 Task: Create a due date automation trigger when advanced on, 2 hours before a card is due add checklist with an incomplete checklists.
Action: Mouse moved to (950, 278)
Screenshot: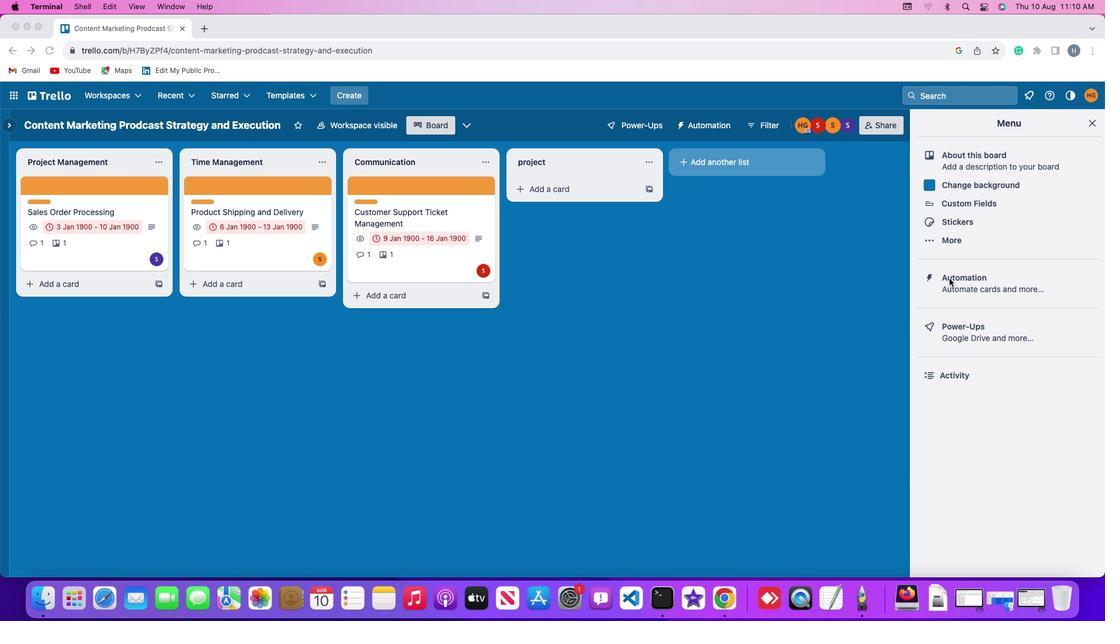 
Action: Mouse pressed left at (950, 278)
Screenshot: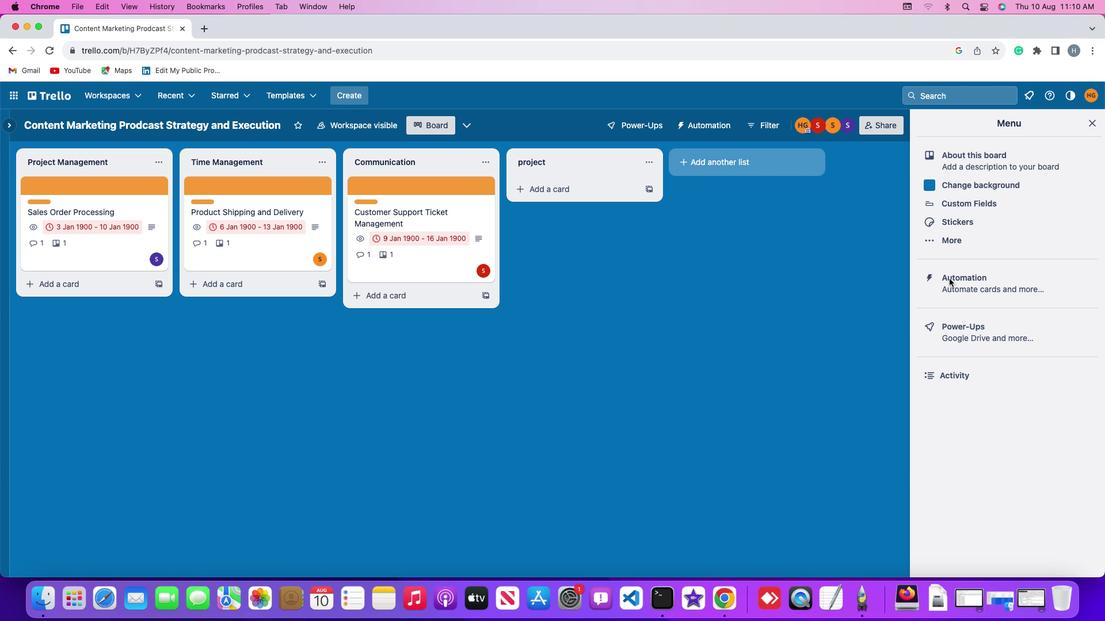 
Action: Mouse pressed left at (950, 278)
Screenshot: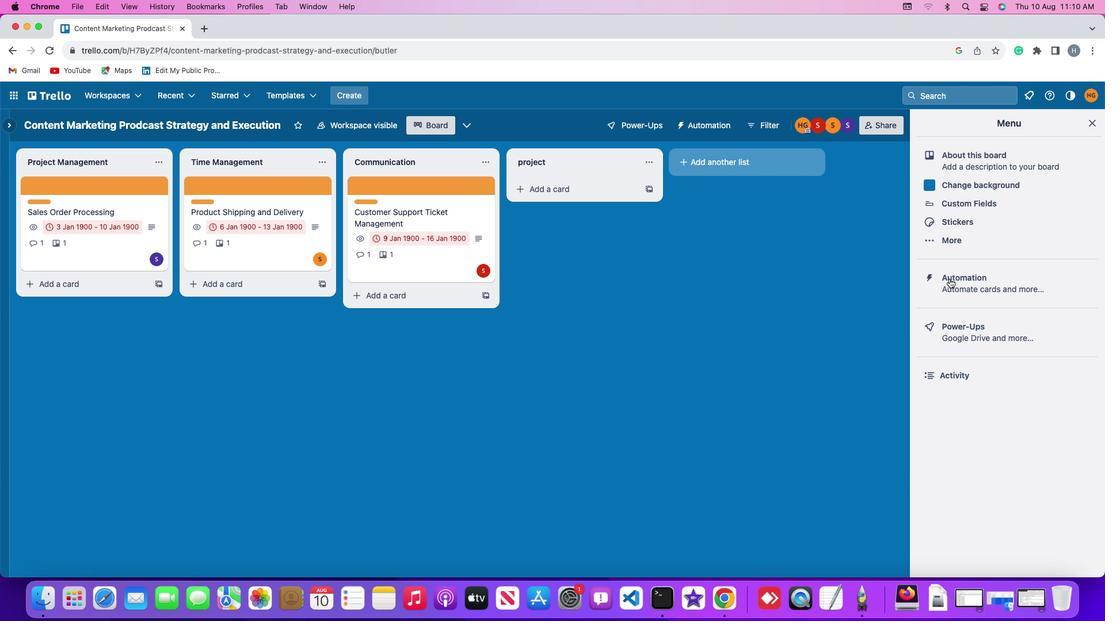 
Action: Mouse moved to (55, 269)
Screenshot: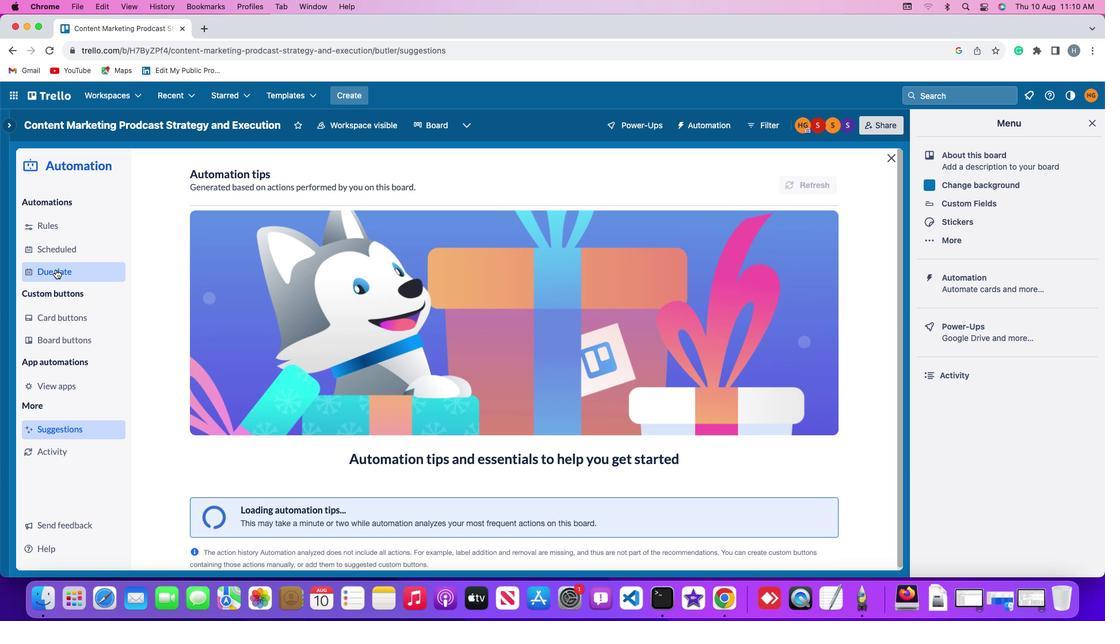 
Action: Mouse pressed left at (55, 269)
Screenshot: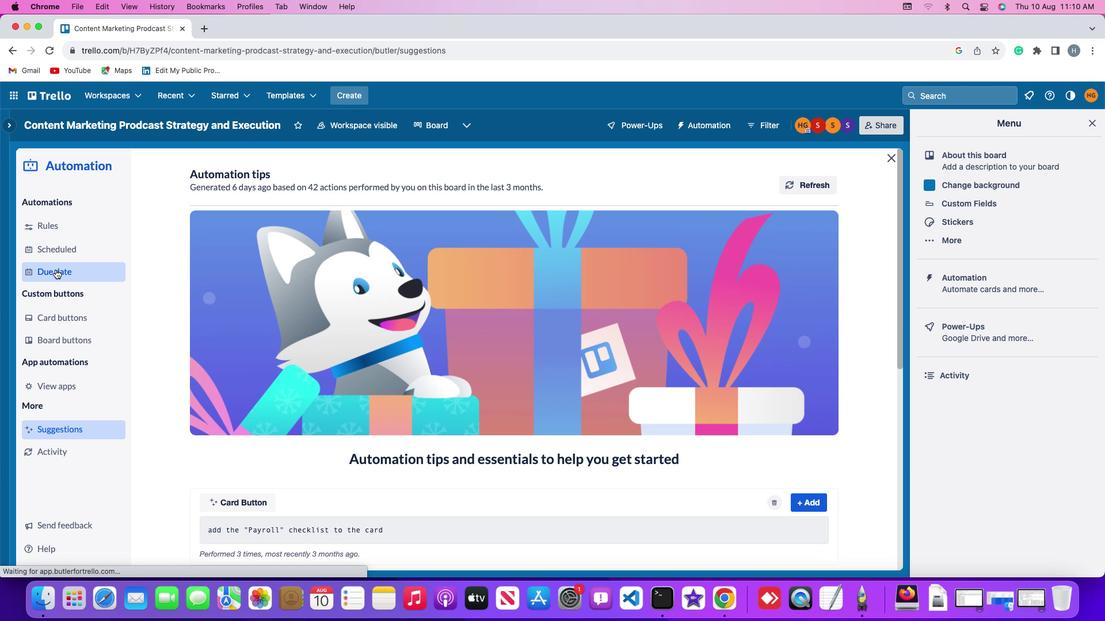 
Action: Mouse moved to (774, 180)
Screenshot: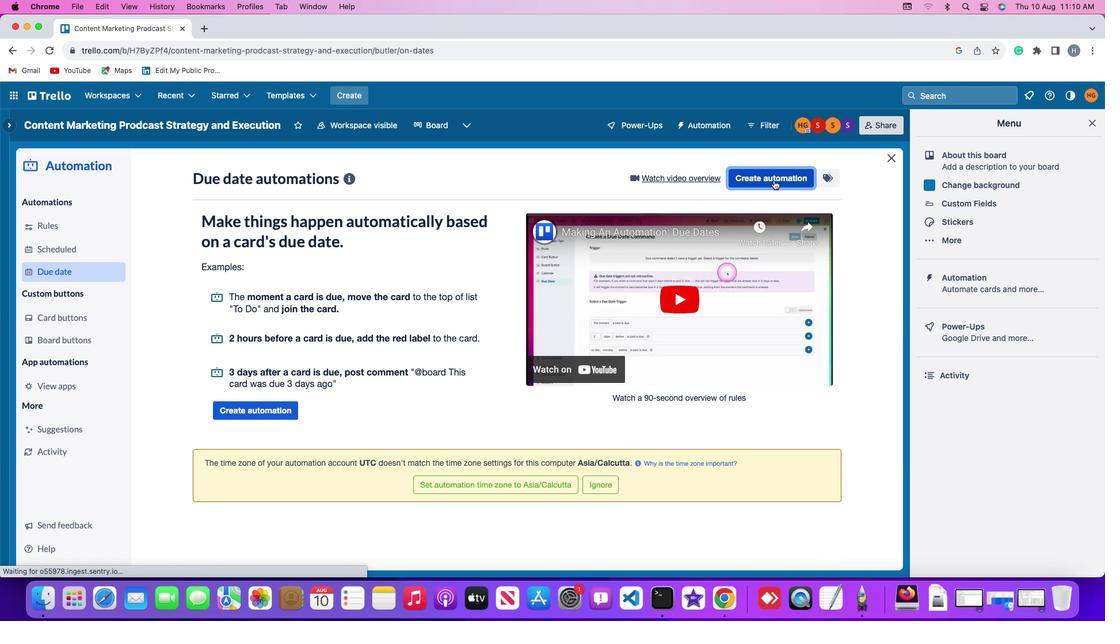 
Action: Mouse pressed left at (774, 180)
Screenshot: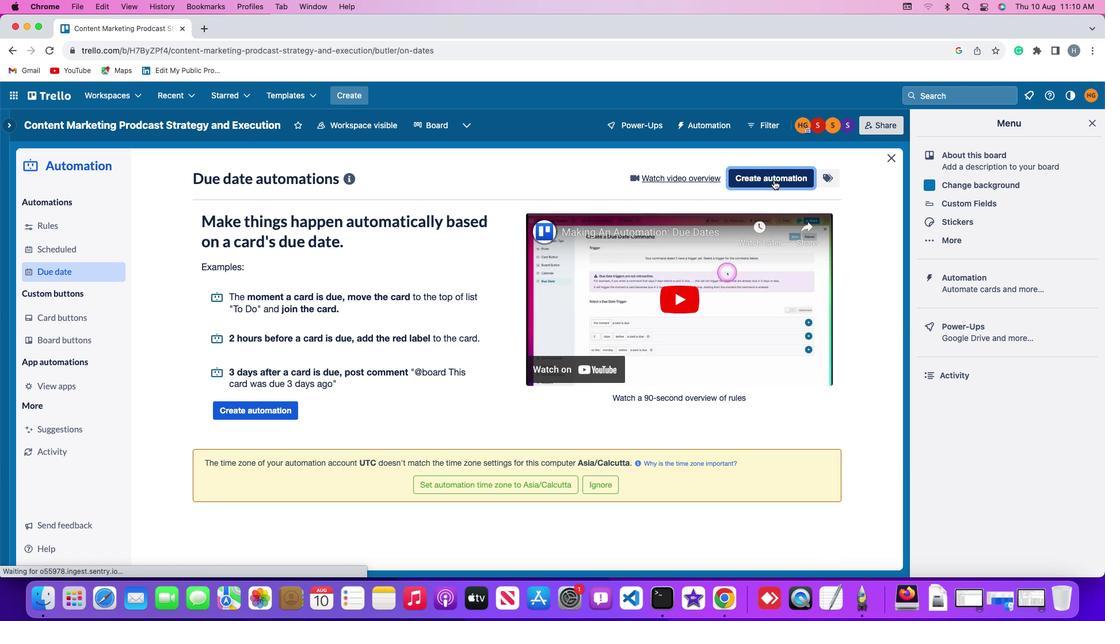 
Action: Mouse moved to (233, 295)
Screenshot: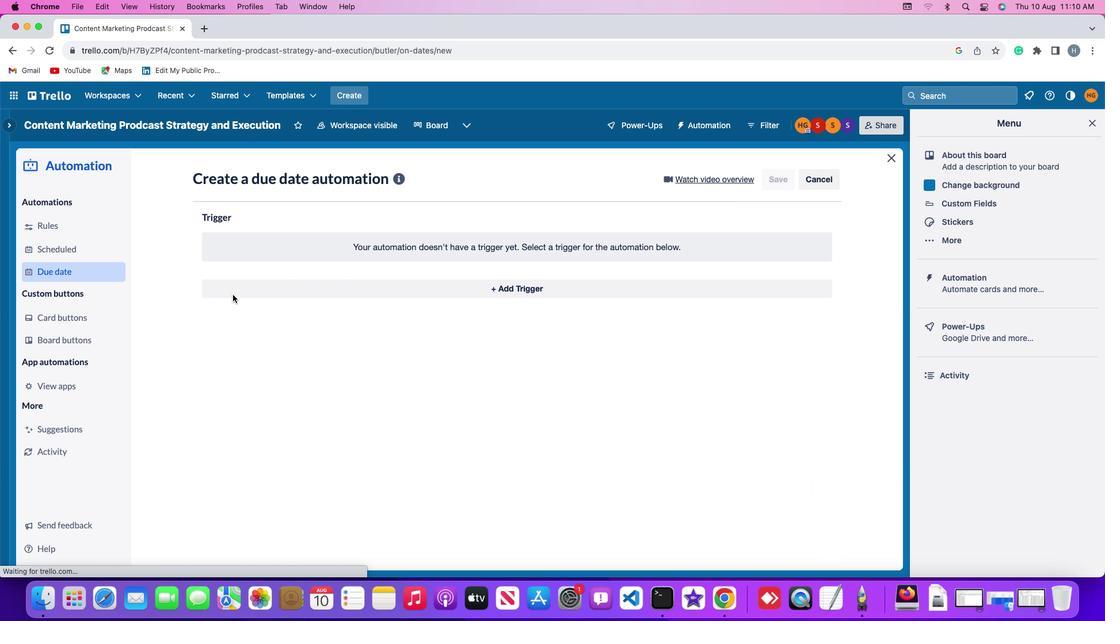 
Action: Mouse pressed left at (233, 295)
Screenshot: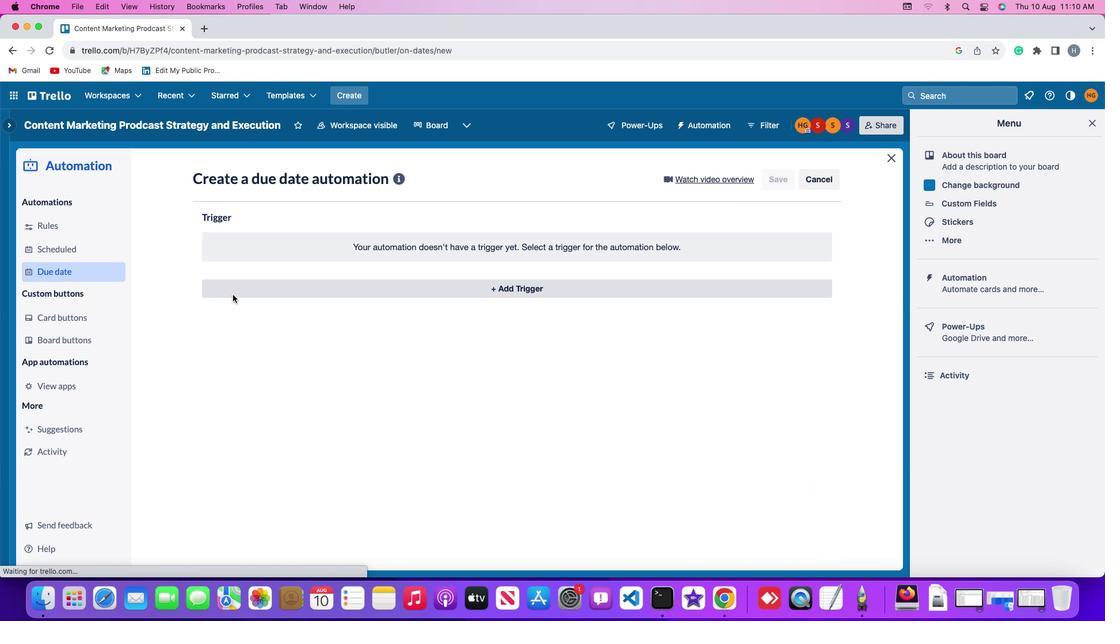
Action: Mouse moved to (223, 466)
Screenshot: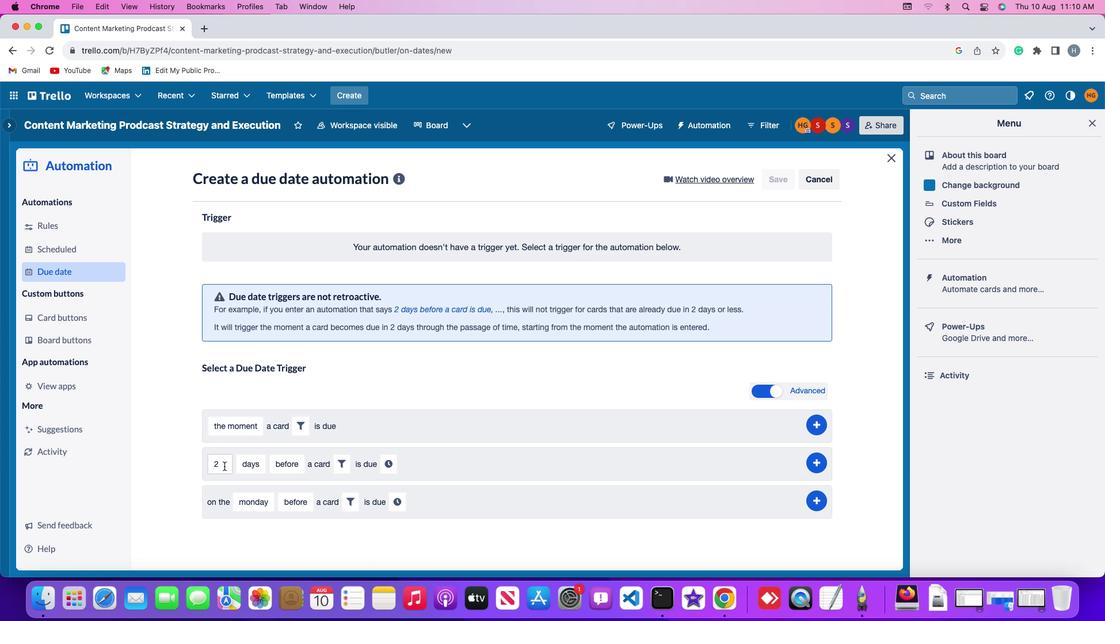 
Action: Mouse pressed left at (223, 466)
Screenshot: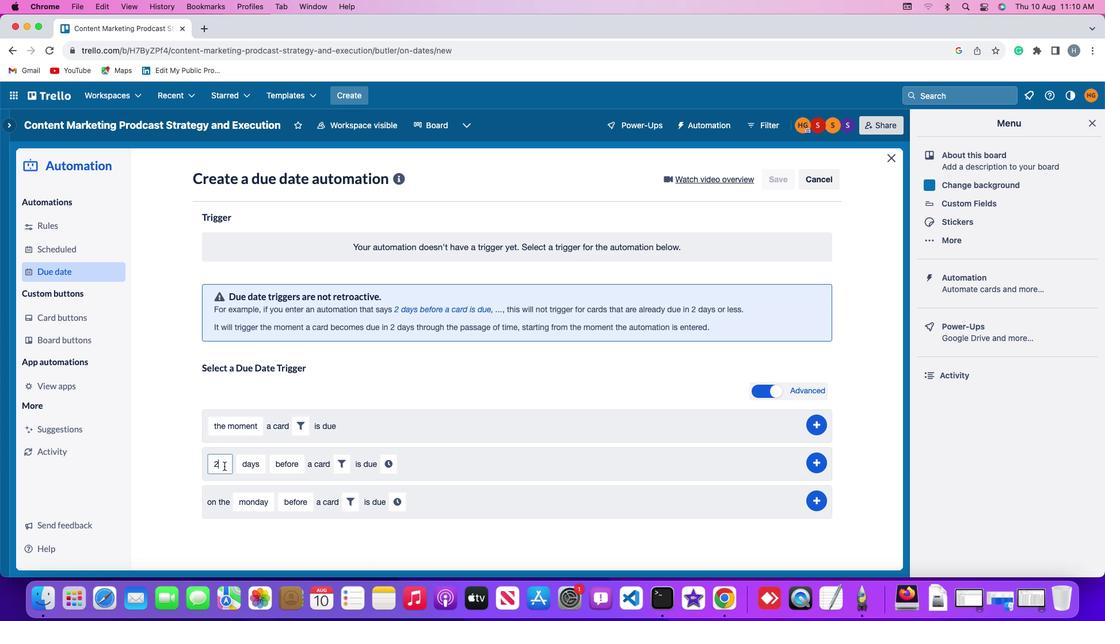 
Action: Mouse moved to (226, 464)
Screenshot: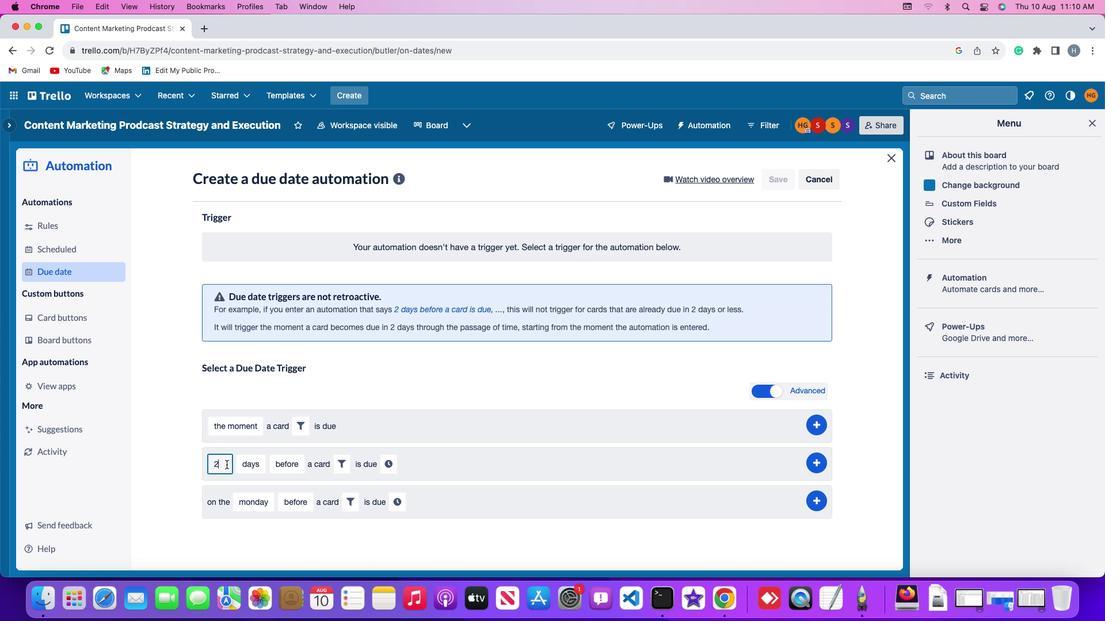 
Action: Key pressed Key.backspace
Screenshot: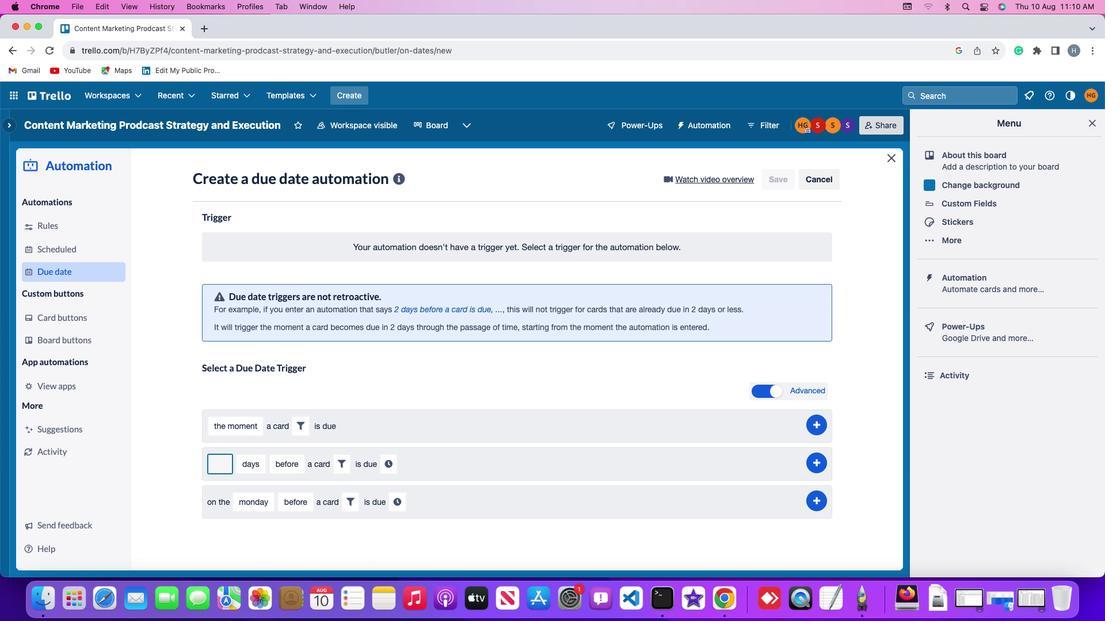 
Action: Mouse moved to (225, 464)
Screenshot: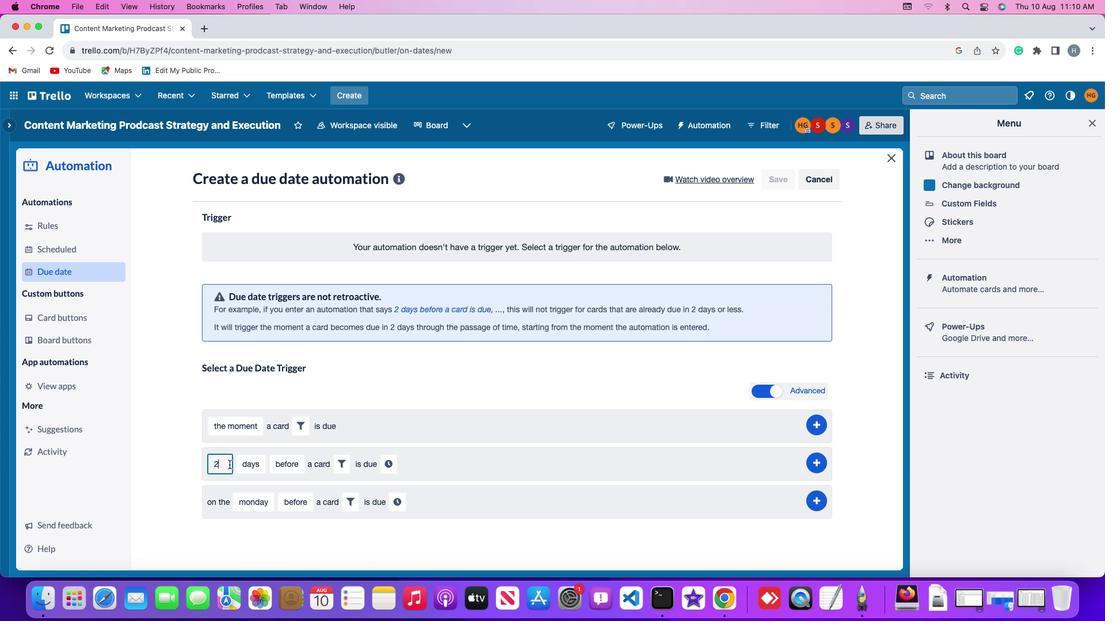 
Action: Key pressed '2'
Screenshot: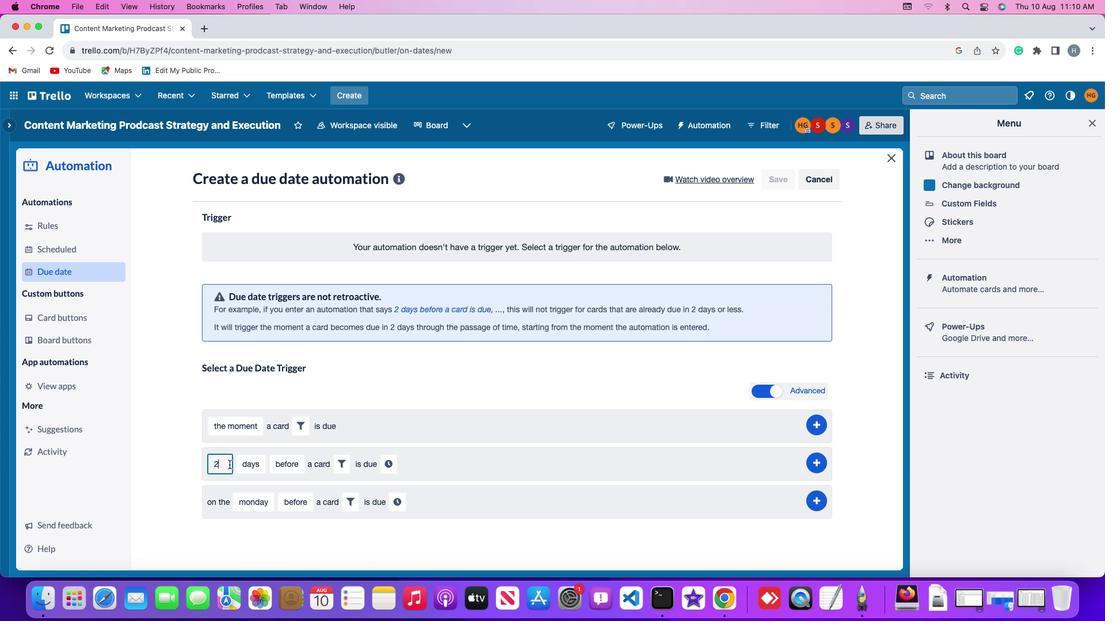 
Action: Mouse moved to (258, 465)
Screenshot: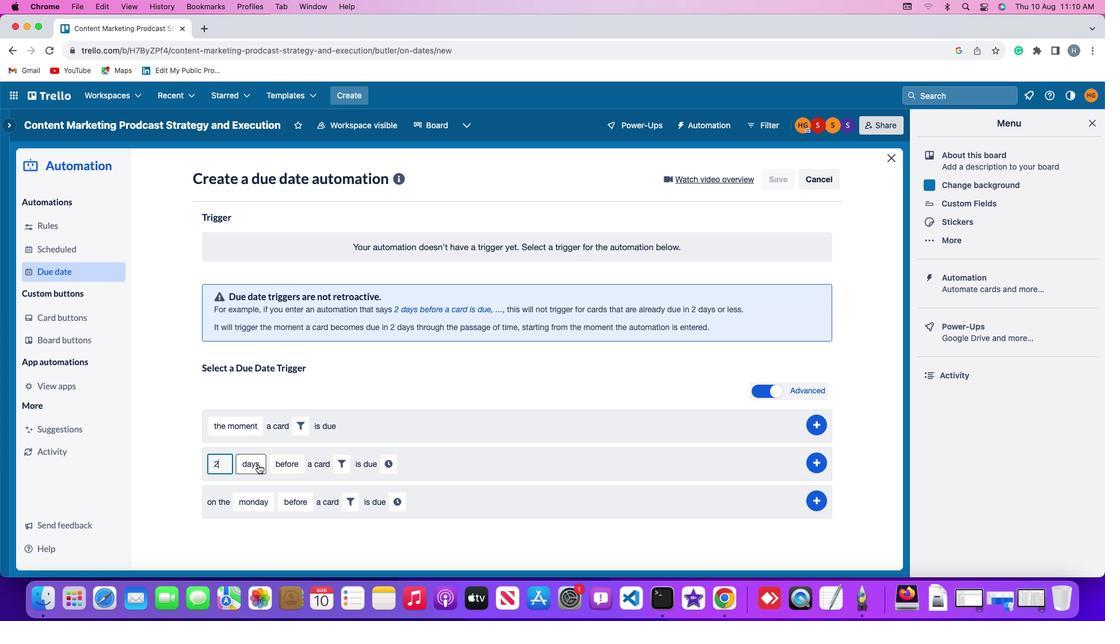 
Action: Mouse pressed left at (258, 465)
Screenshot: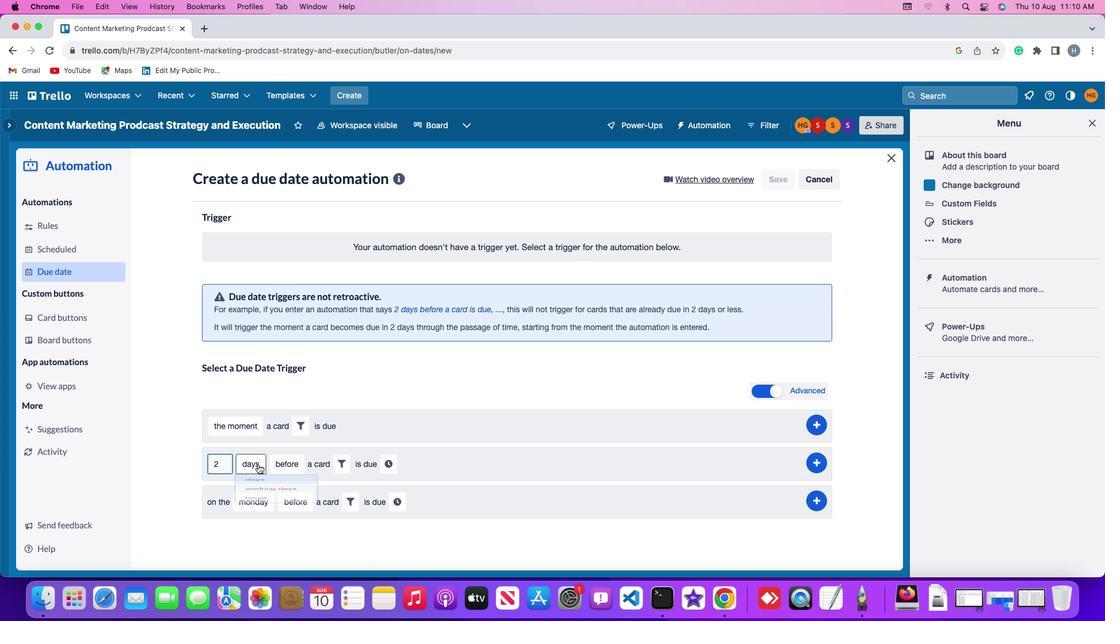 
Action: Mouse moved to (260, 533)
Screenshot: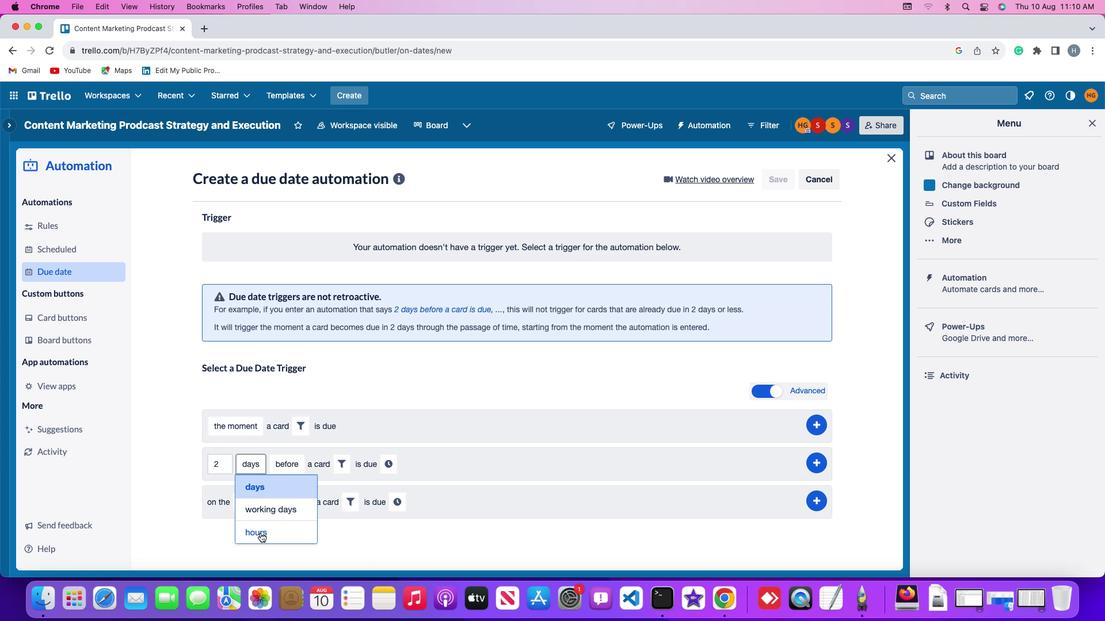 
Action: Mouse pressed left at (260, 533)
Screenshot: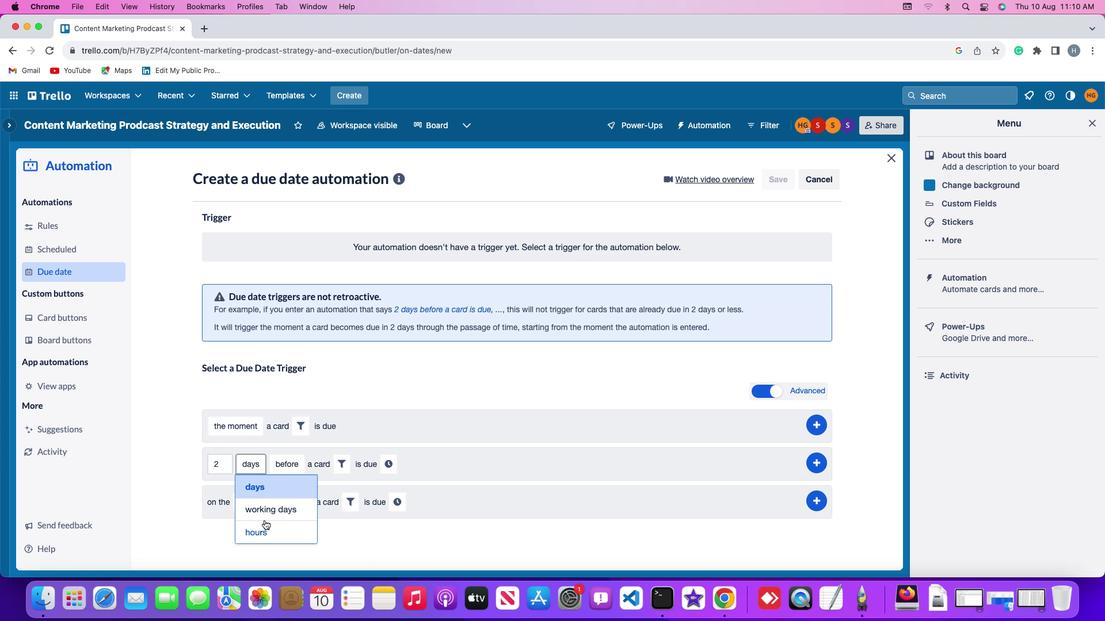 
Action: Mouse moved to (287, 455)
Screenshot: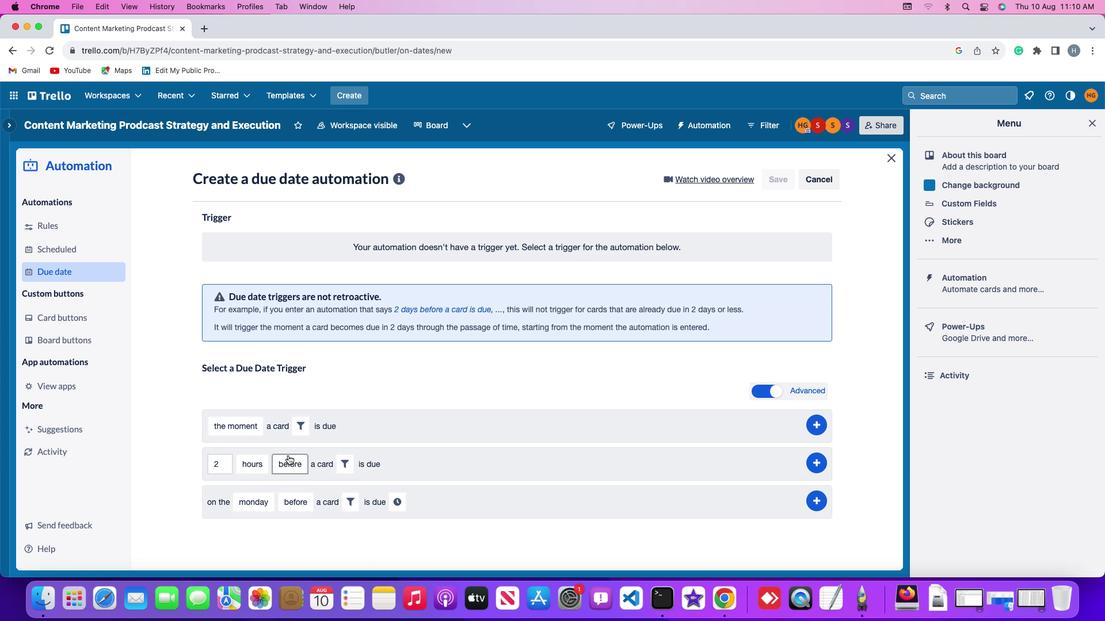 
Action: Mouse pressed left at (287, 455)
Screenshot: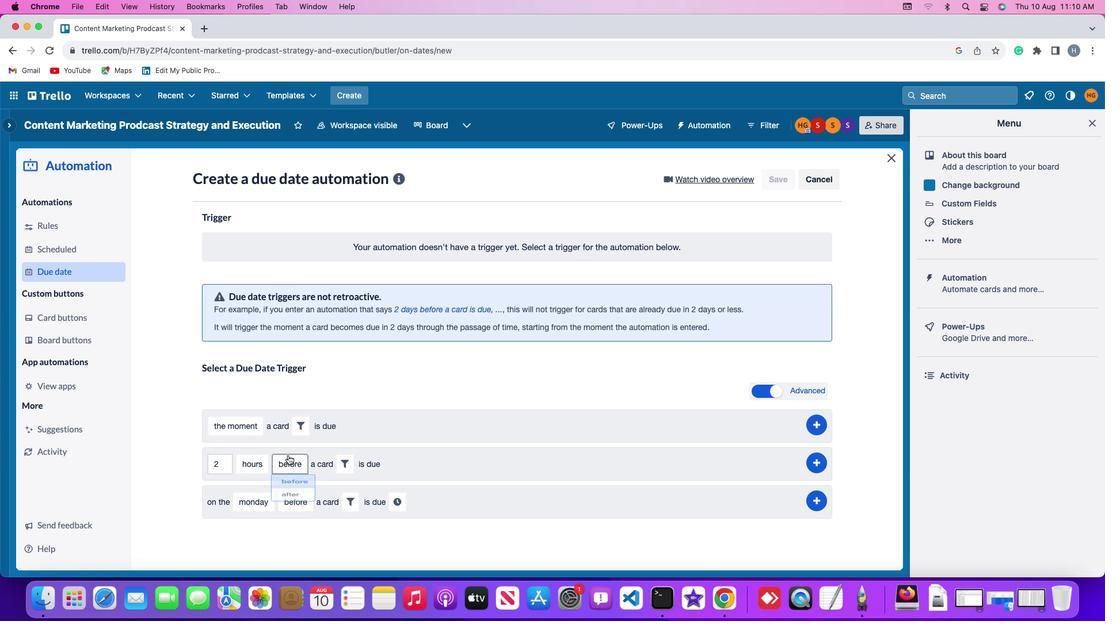 
Action: Mouse moved to (298, 485)
Screenshot: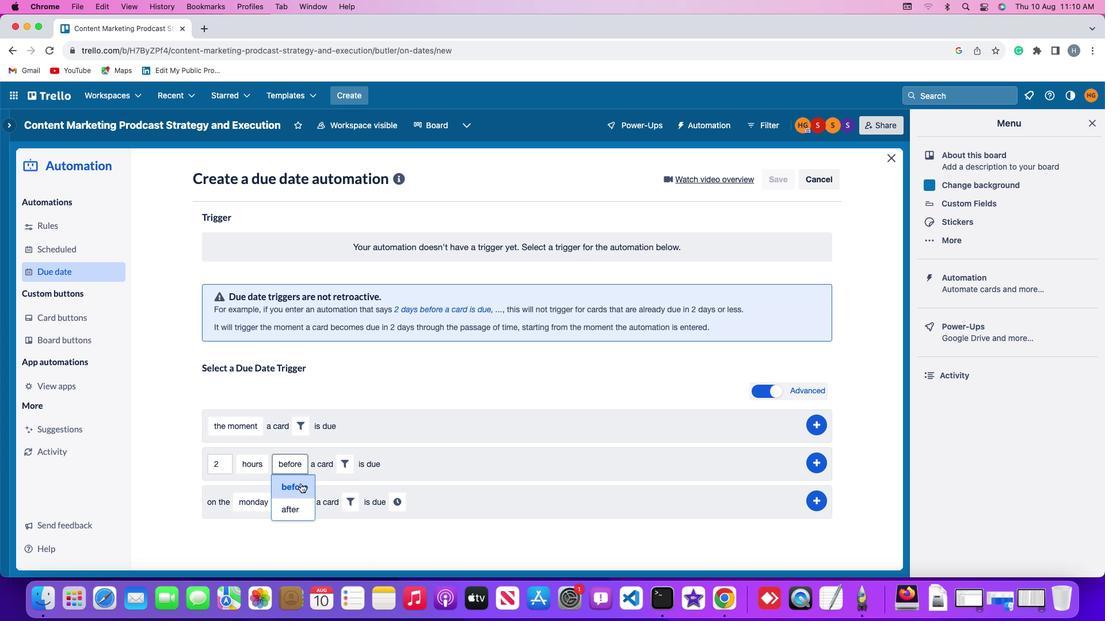 
Action: Mouse pressed left at (298, 485)
Screenshot: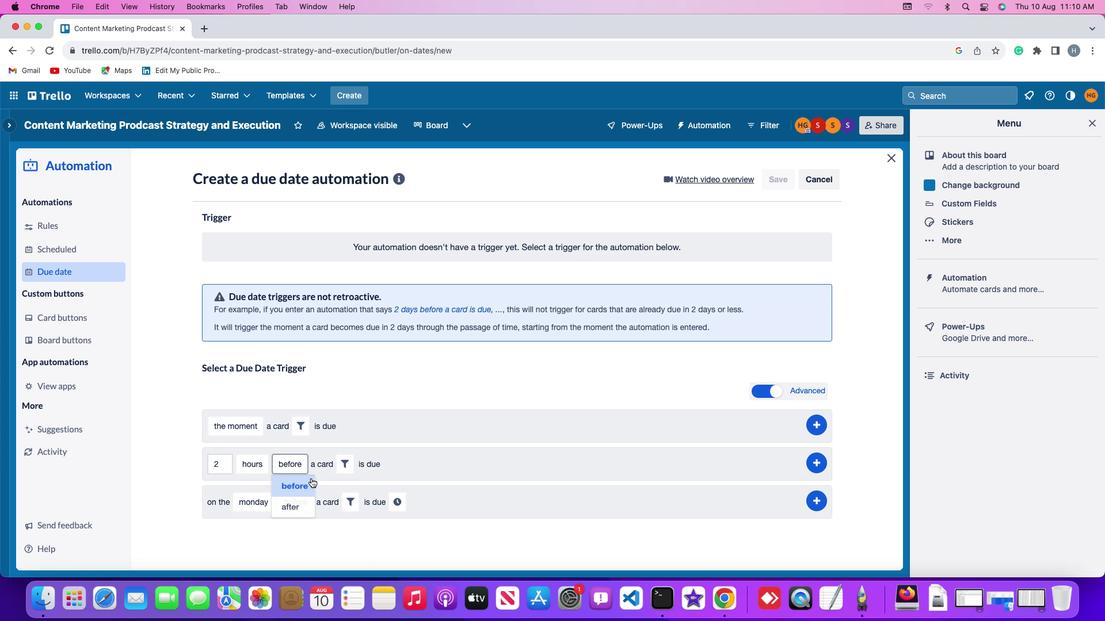 
Action: Mouse moved to (345, 461)
Screenshot: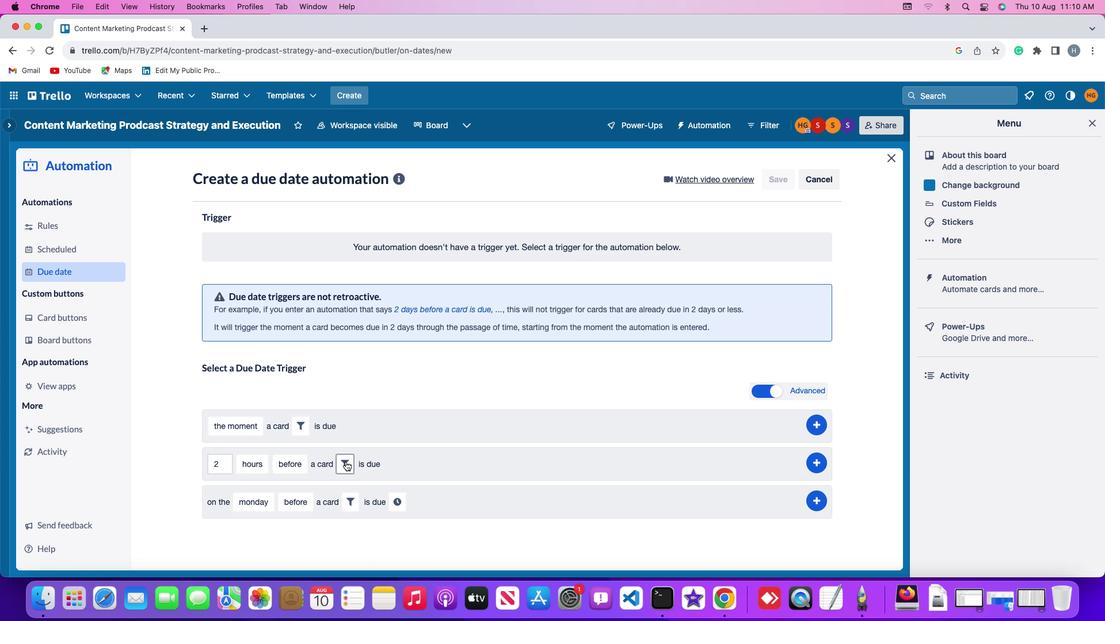 
Action: Mouse pressed left at (345, 461)
Screenshot: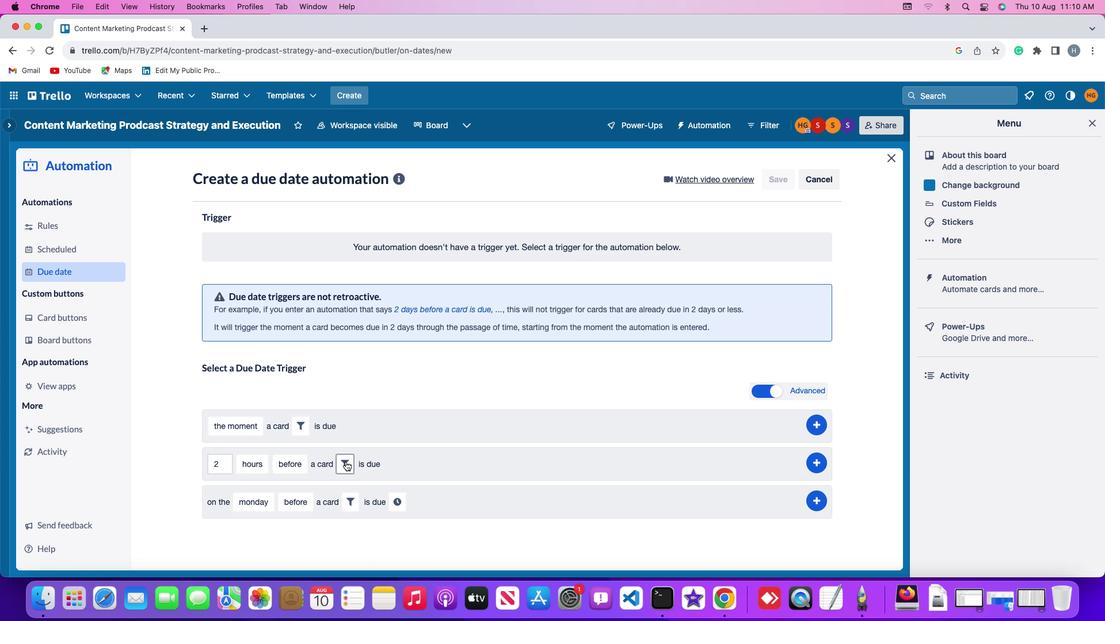 
Action: Mouse moved to (443, 500)
Screenshot: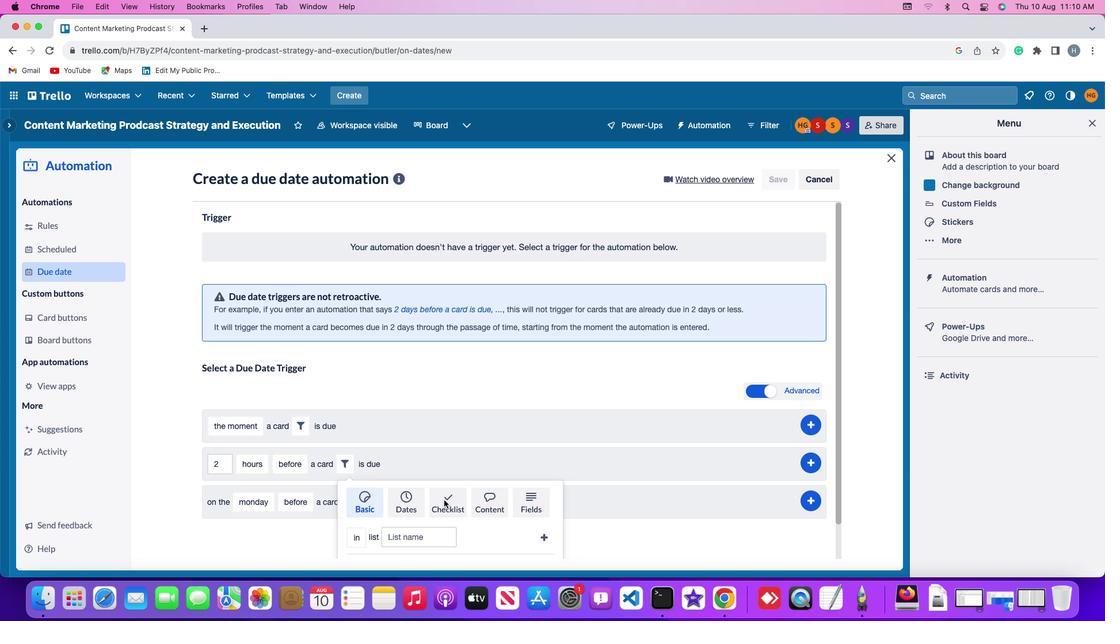 
Action: Mouse pressed left at (443, 500)
Screenshot: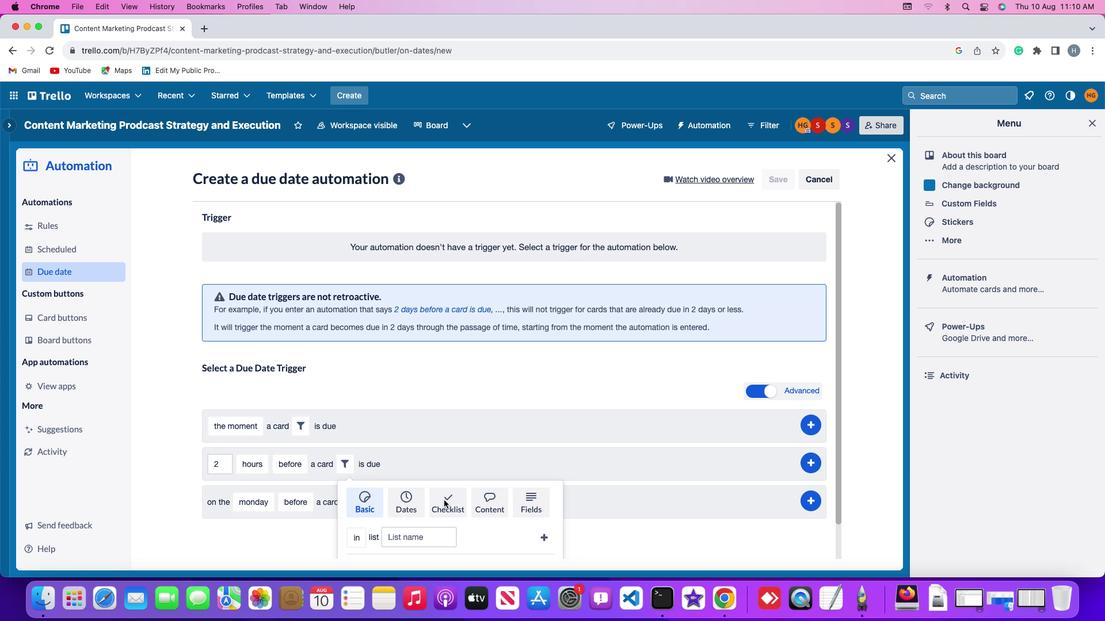 
Action: Mouse moved to (385, 540)
Screenshot: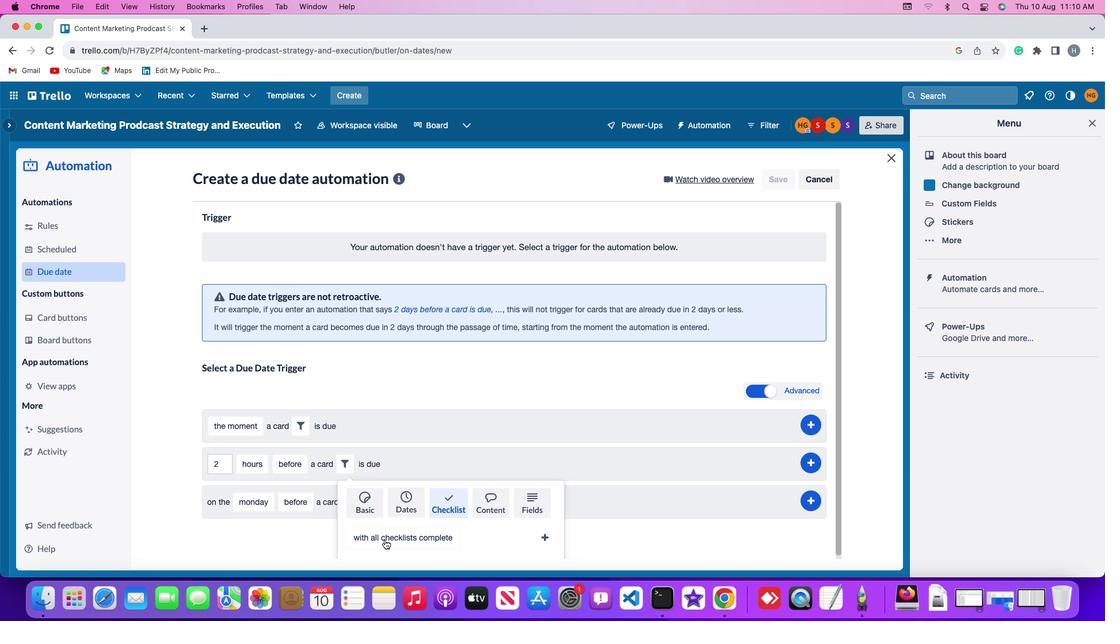 
Action: Mouse pressed left at (385, 540)
Screenshot: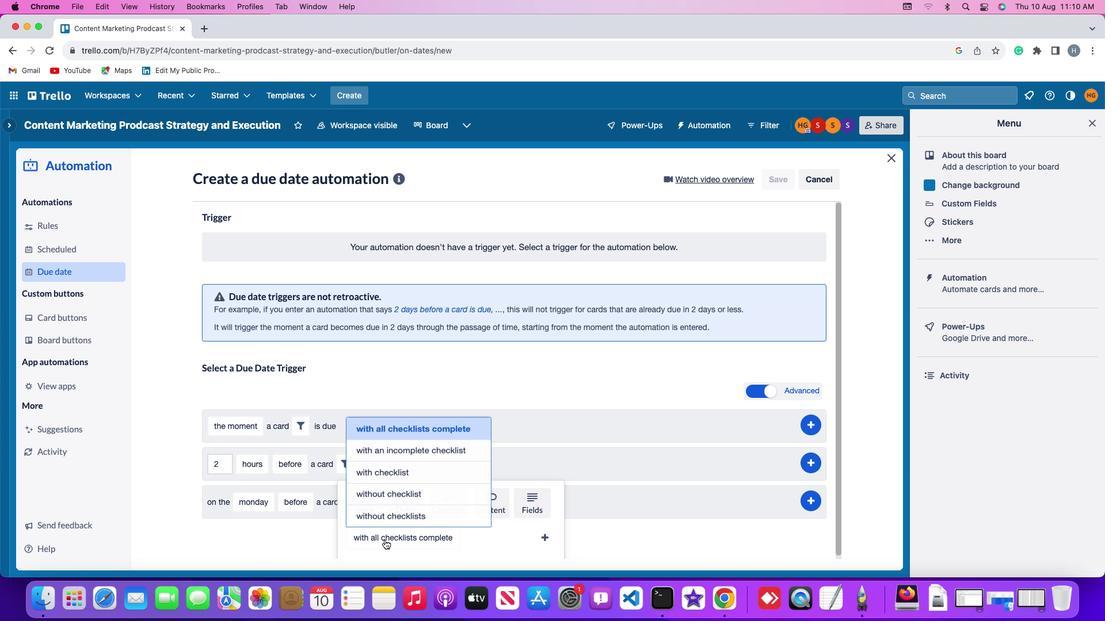 
Action: Mouse moved to (426, 447)
Screenshot: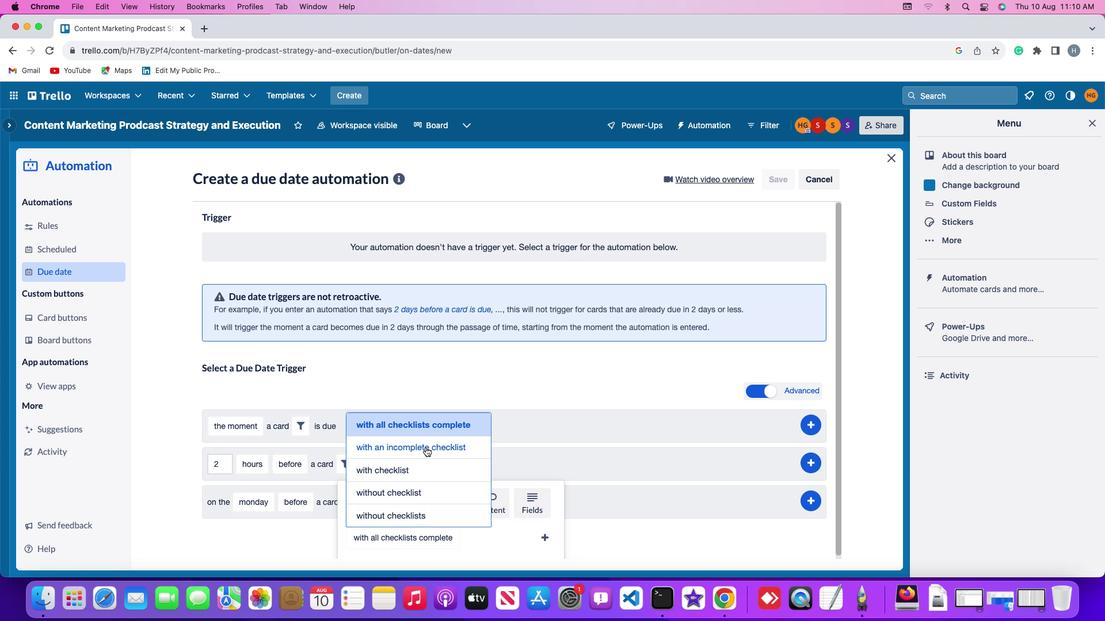 
Action: Mouse pressed left at (426, 447)
Screenshot: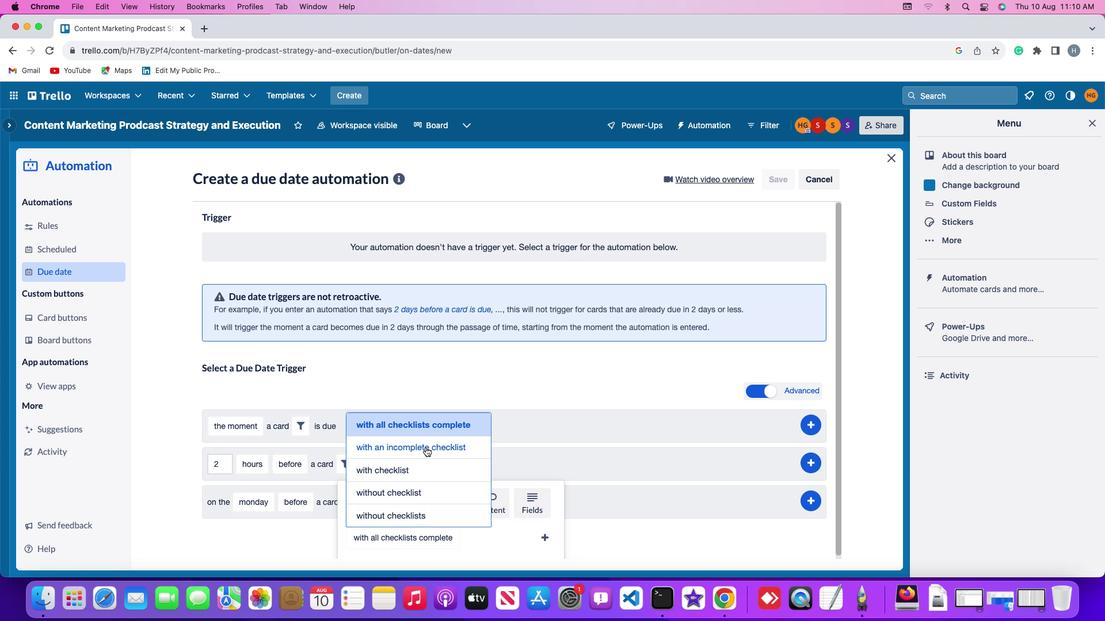 
Action: Mouse moved to (544, 536)
Screenshot: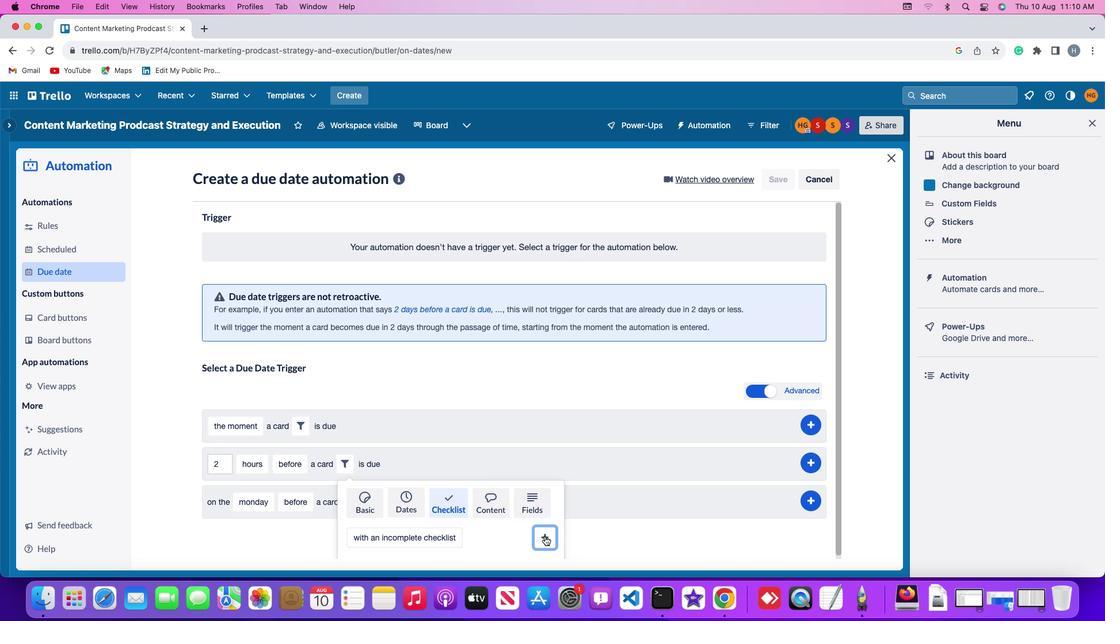 
Action: Mouse pressed left at (544, 536)
Screenshot: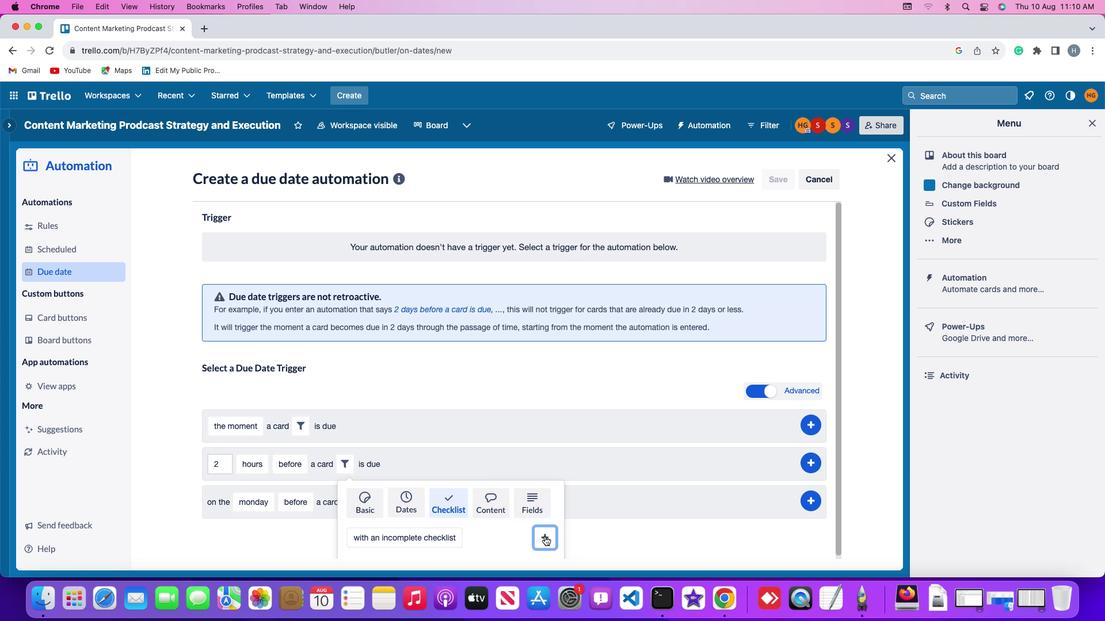 
Action: Mouse moved to (818, 461)
Screenshot: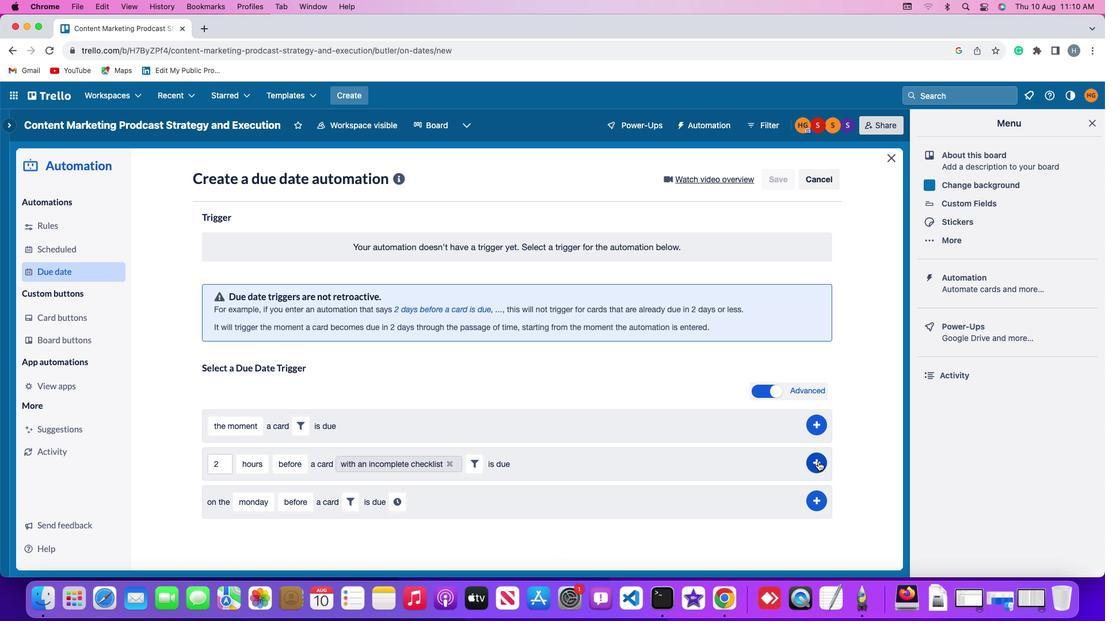 
Action: Mouse pressed left at (818, 461)
Screenshot: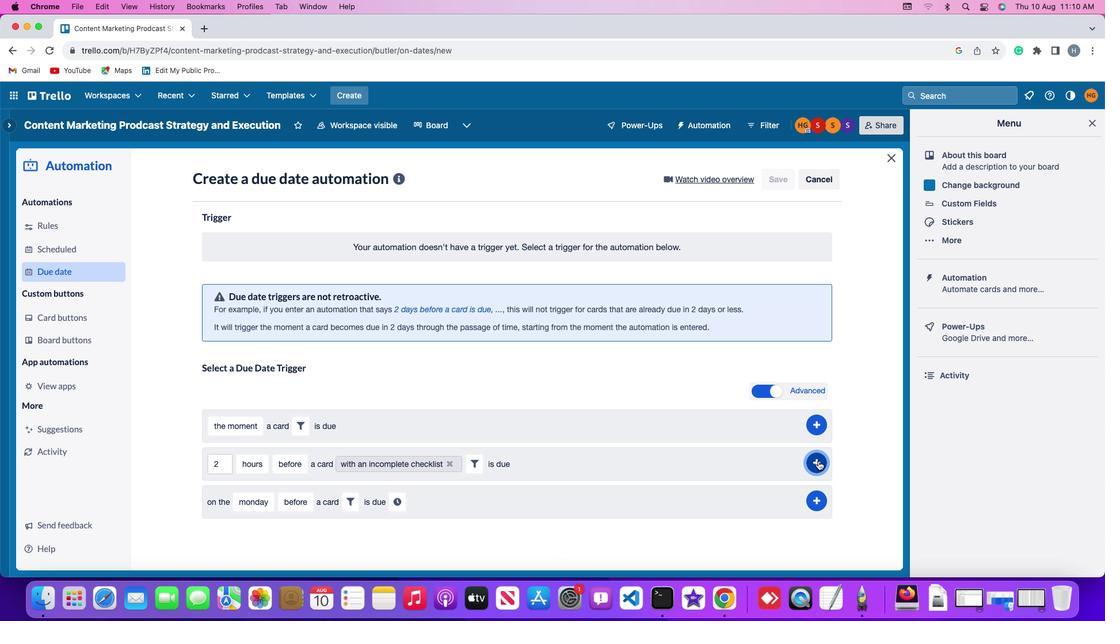 
Action: Mouse moved to (864, 414)
Screenshot: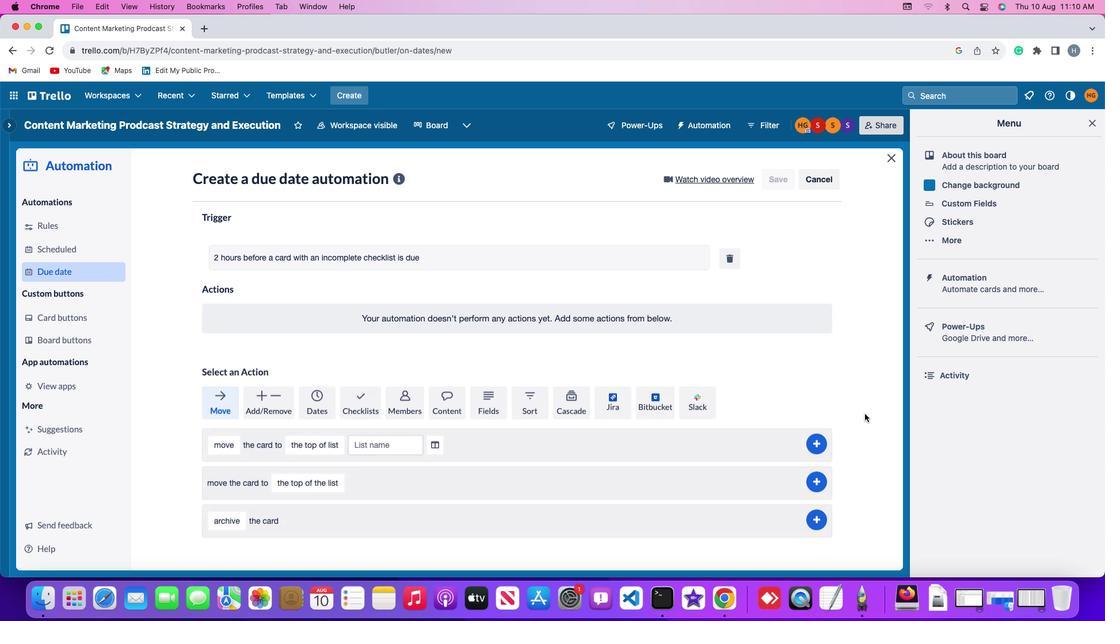 
